 Task: Change the language to Suomi.
Action: Mouse moved to (50, 81)
Screenshot: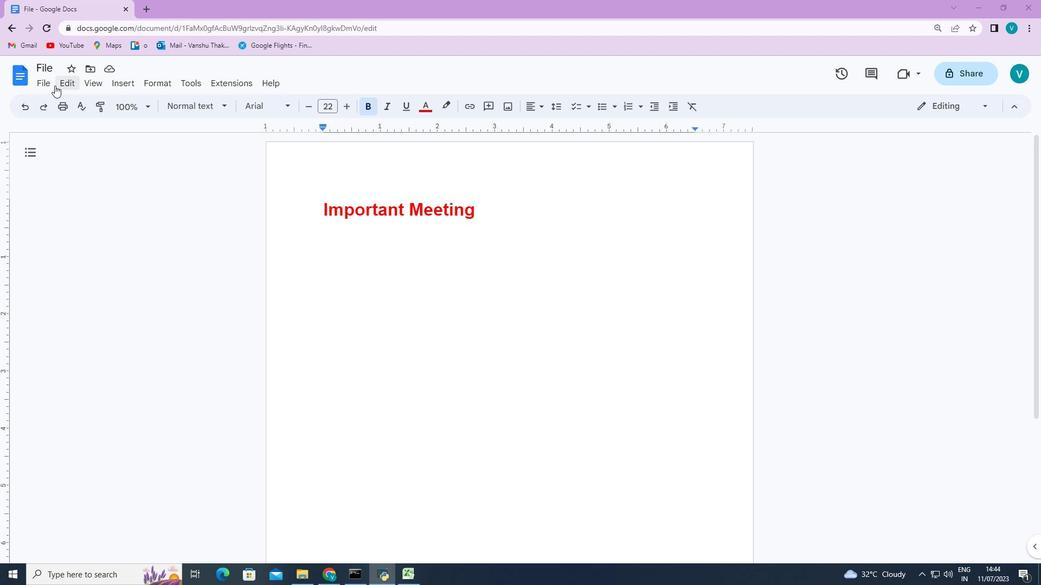 
Action: Mouse pressed left at (50, 81)
Screenshot: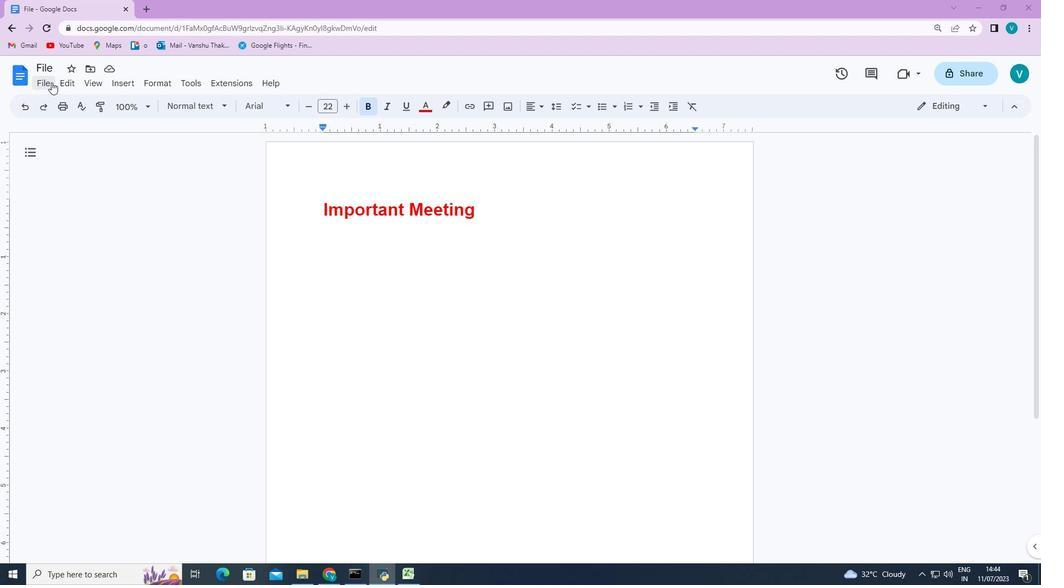 
Action: Mouse moved to (286, 306)
Screenshot: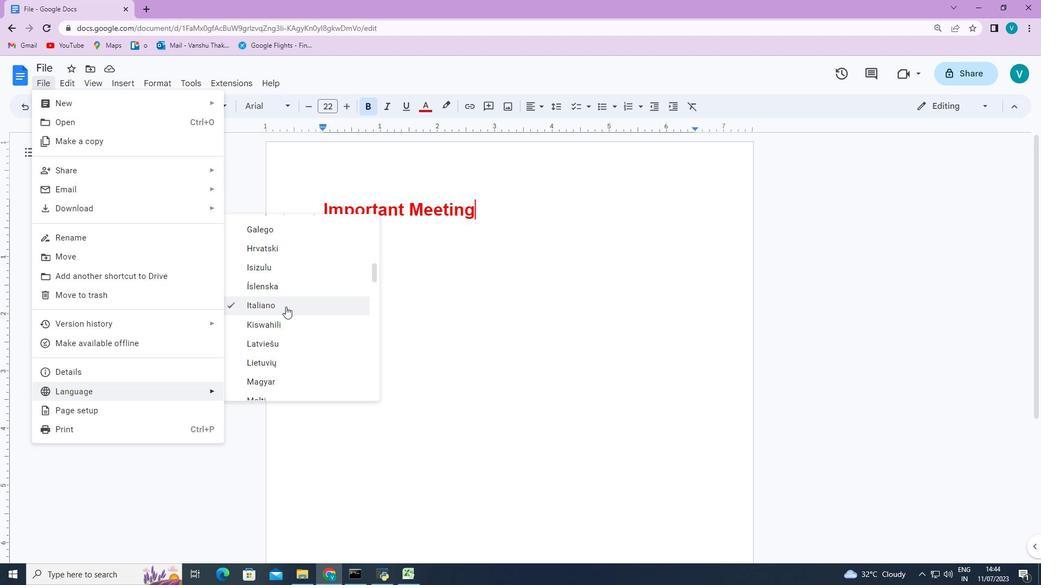 
Action: Mouse scrolled (286, 305) with delta (0, 0)
Screenshot: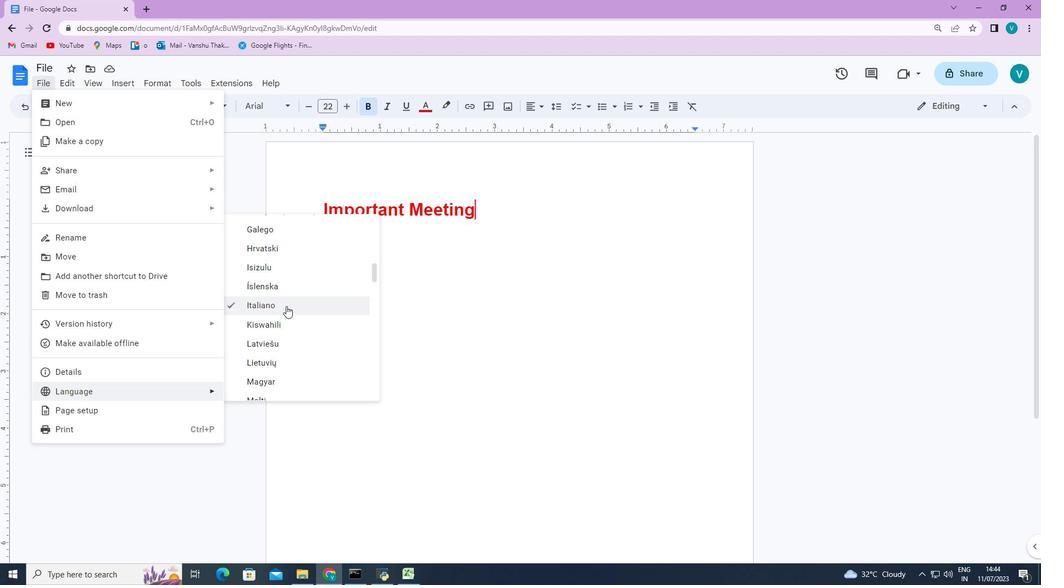 
Action: Mouse scrolled (286, 305) with delta (0, 0)
Screenshot: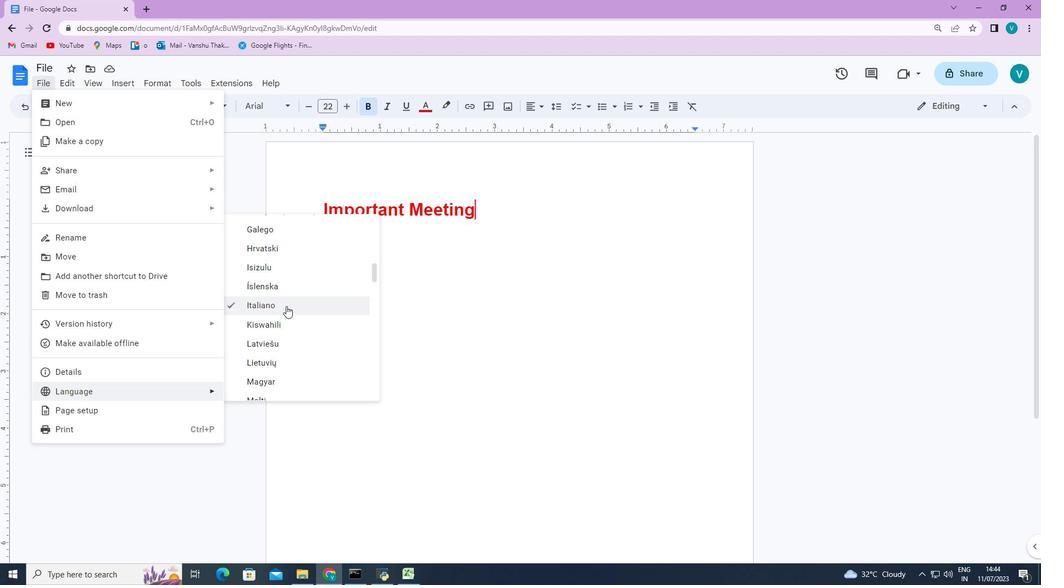 
Action: Mouse scrolled (286, 305) with delta (0, 0)
Screenshot: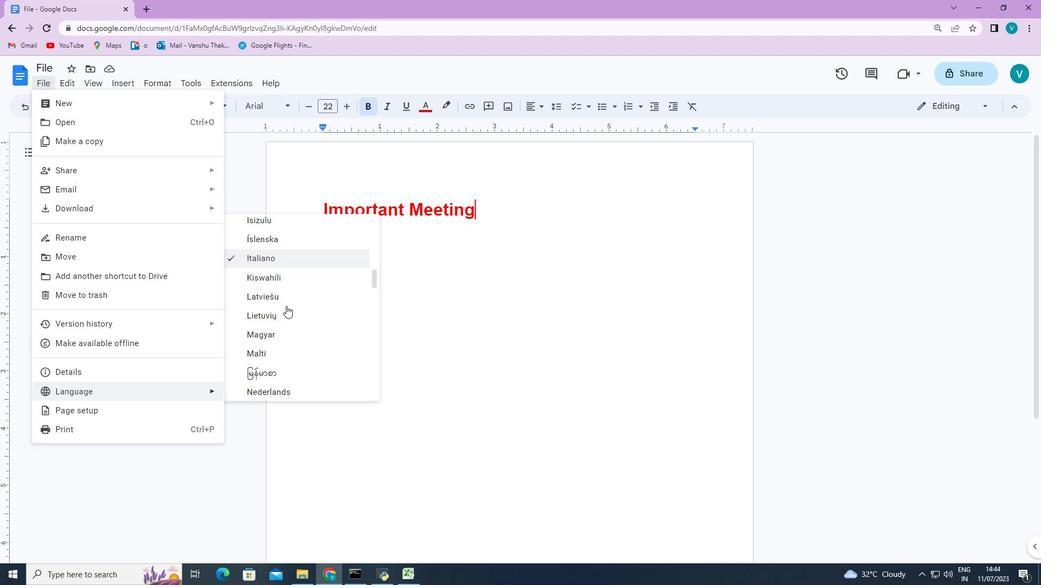 
Action: Mouse scrolled (286, 305) with delta (0, 0)
Screenshot: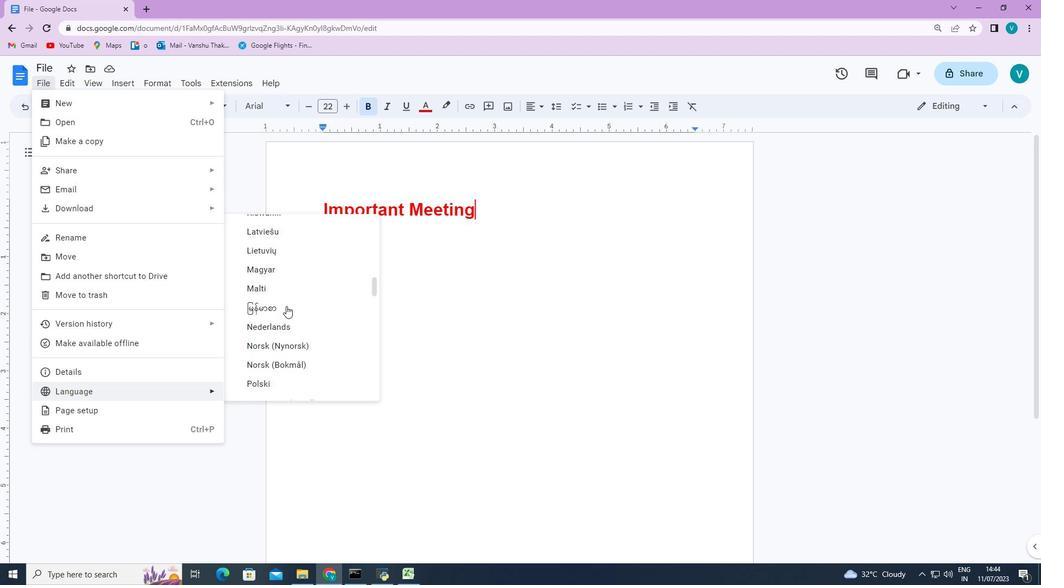 
Action: Mouse scrolled (286, 305) with delta (0, 0)
Screenshot: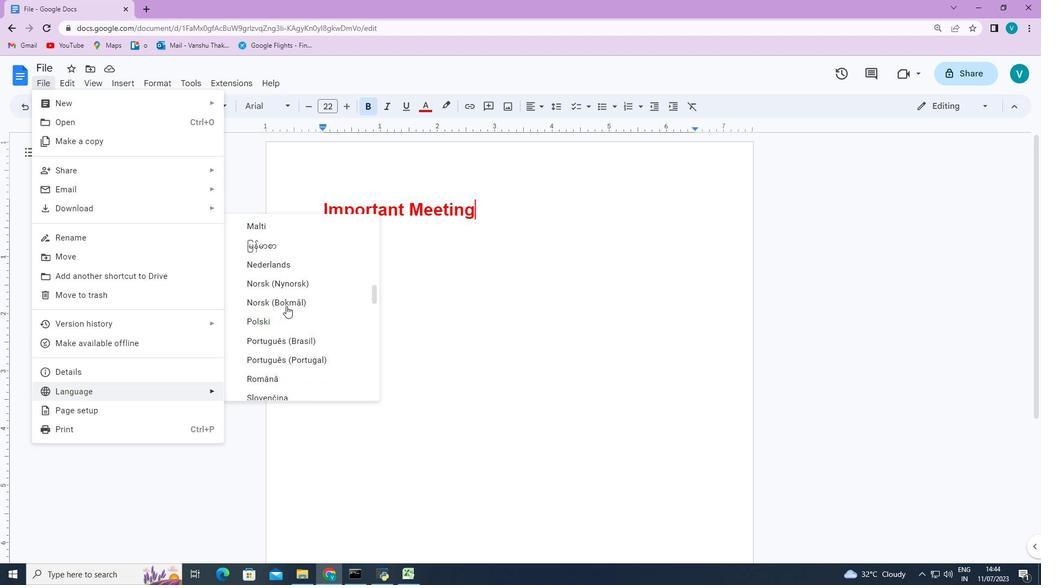 
Action: Mouse moved to (276, 339)
Screenshot: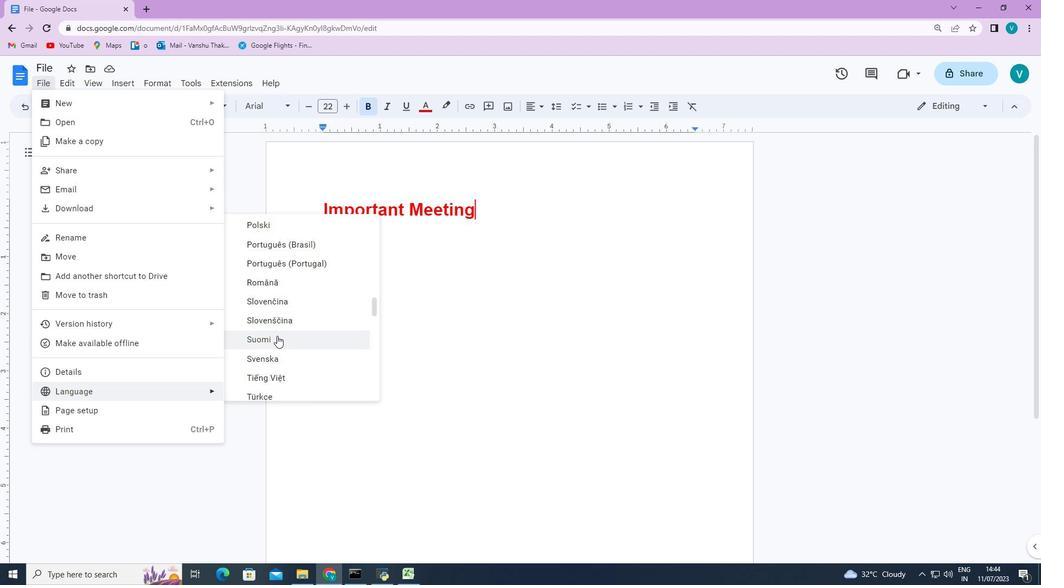 
Action: Mouse pressed left at (276, 339)
Screenshot: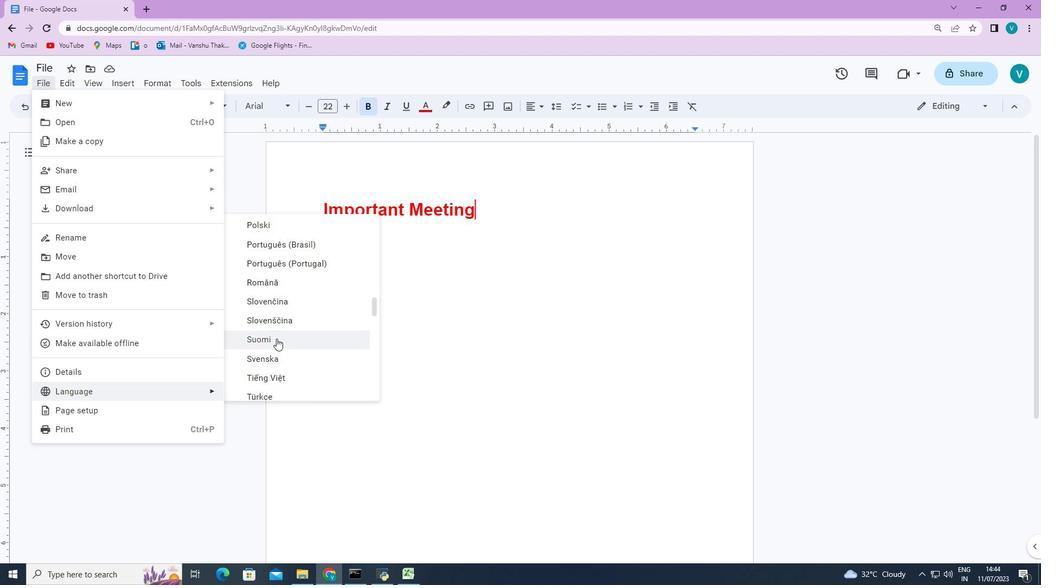 
